 Task: Set the genre metadata to "Songs".
Action: Mouse moved to (138, 15)
Screenshot: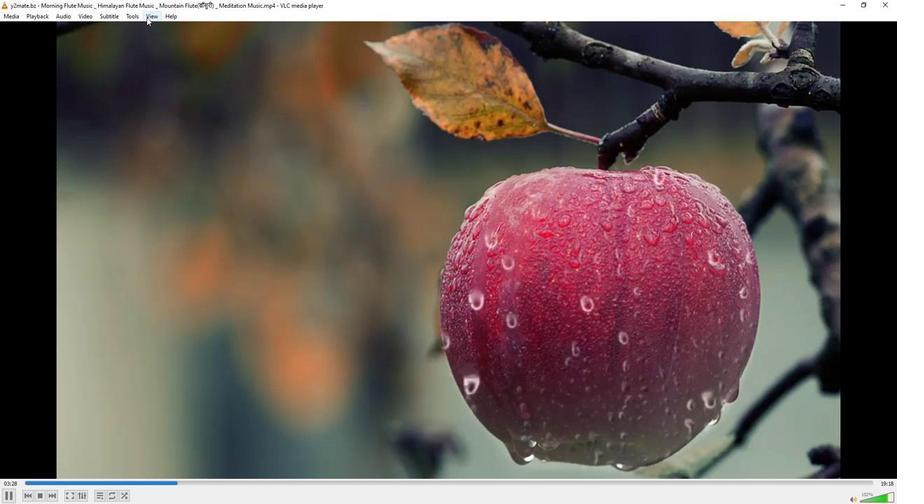 
Action: Mouse pressed left at (138, 15)
Screenshot: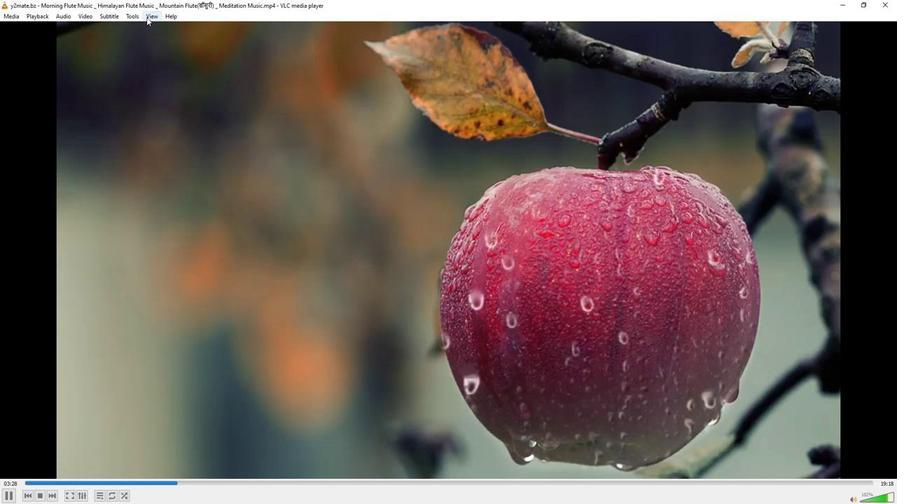 
Action: Mouse moved to (159, 126)
Screenshot: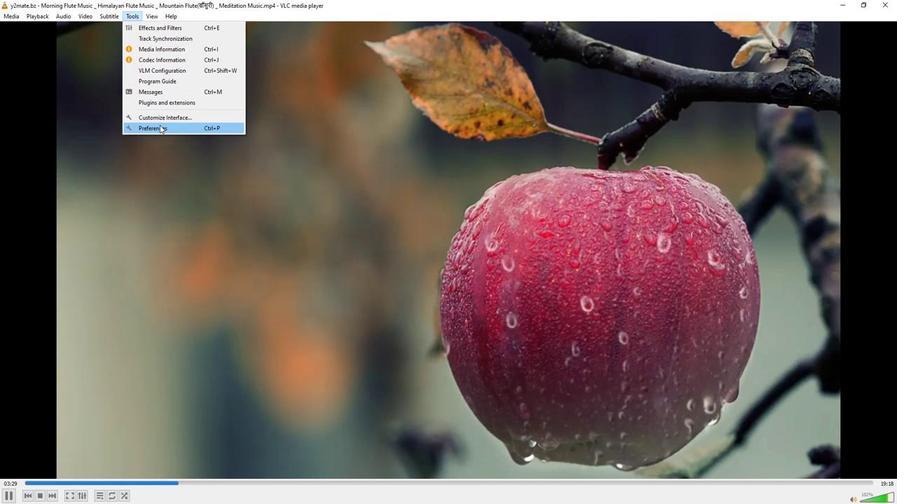 
Action: Mouse pressed left at (159, 126)
Screenshot: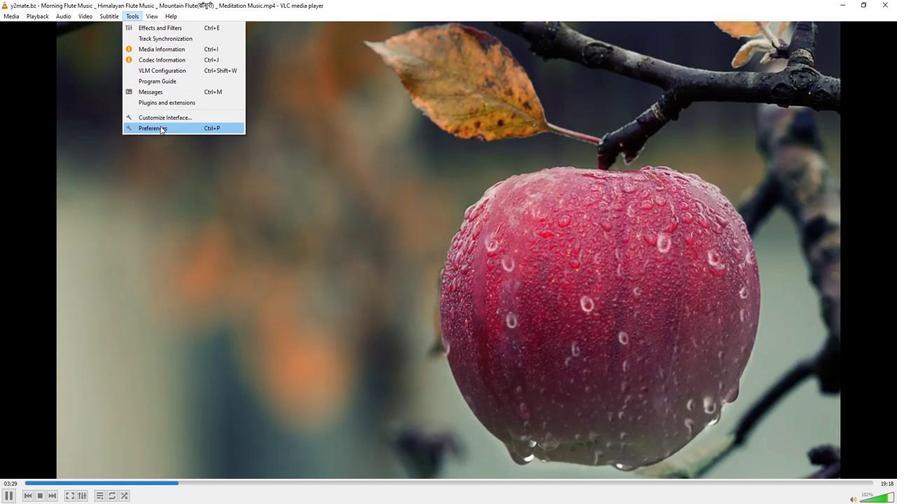 
Action: Mouse moved to (295, 409)
Screenshot: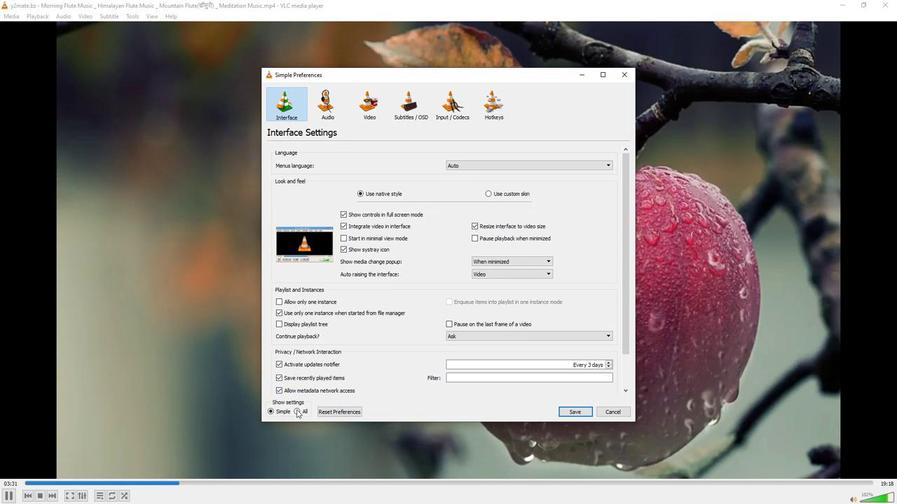 
Action: Mouse pressed left at (295, 409)
Screenshot: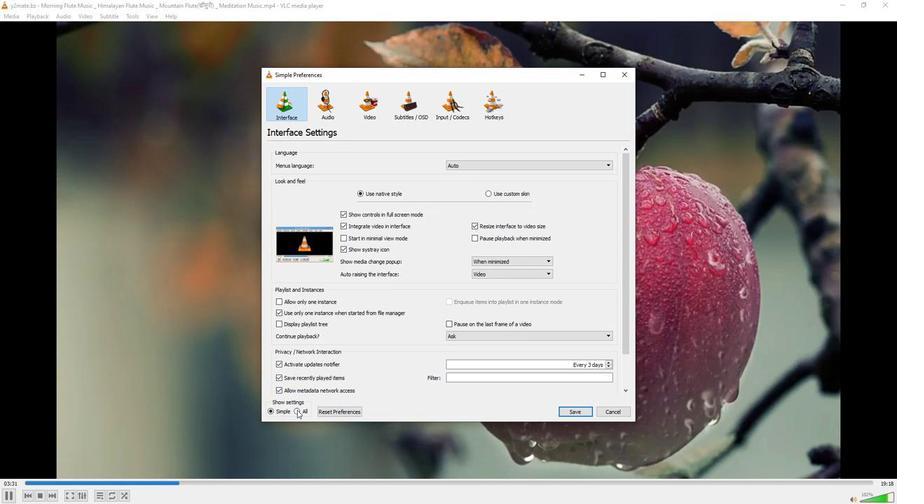 
Action: Mouse moved to (290, 242)
Screenshot: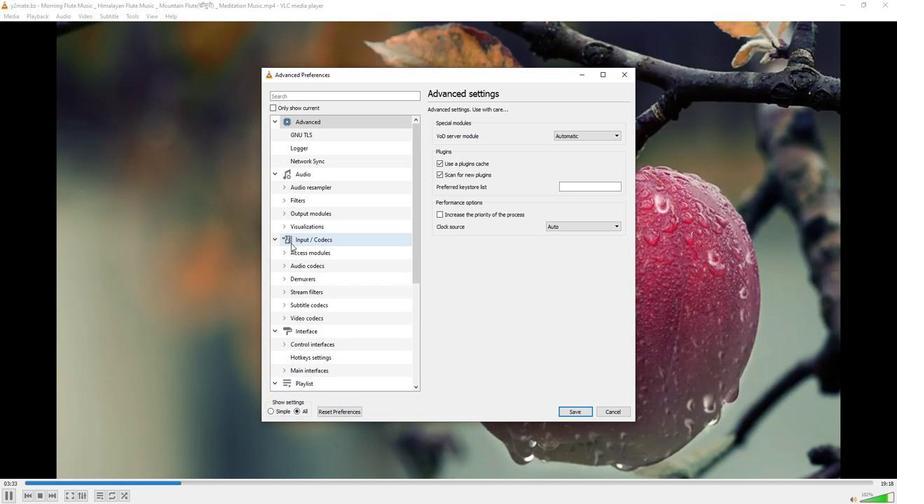 
Action: Mouse pressed left at (290, 242)
Screenshot: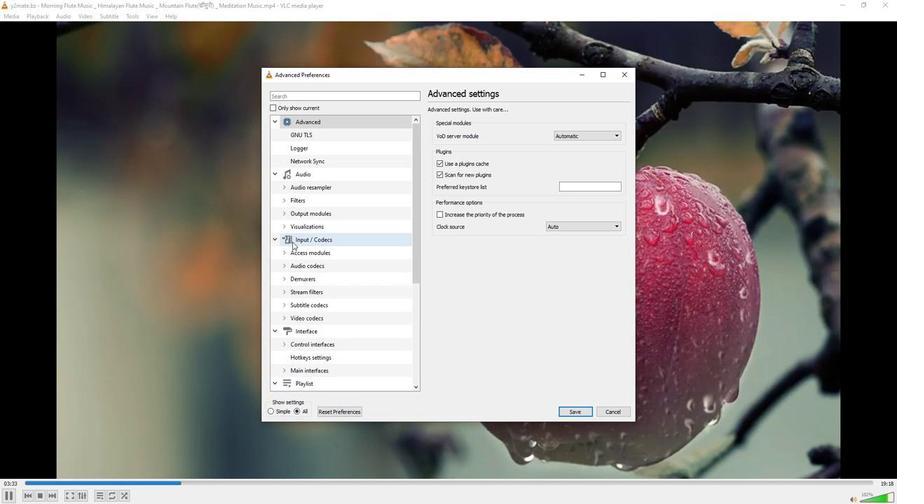 
Action: Mouse moved to (518, 351)
Screenshot: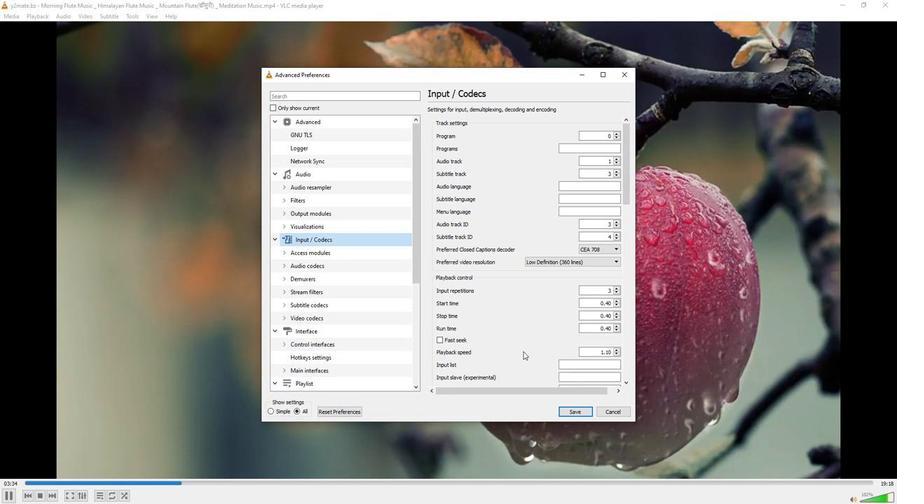 
Action: Mouse scrolled (518, 350) with delta (0, 0)
Screenshot: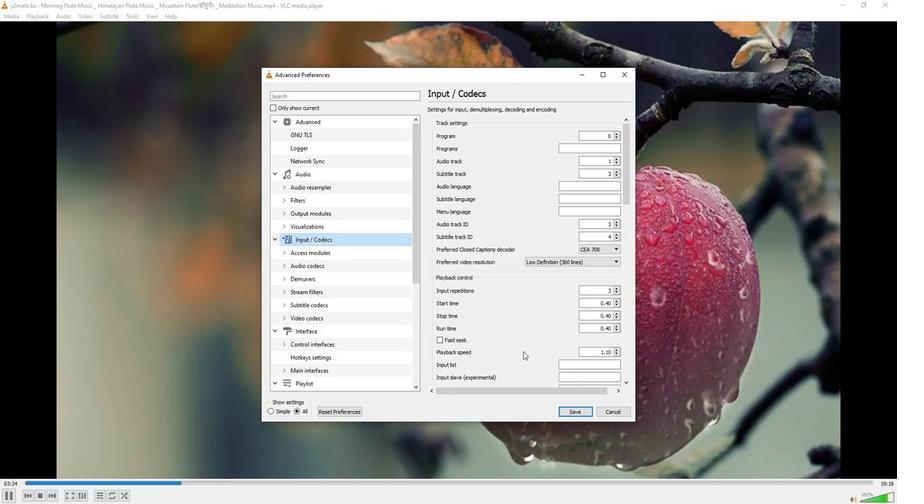 
Action: Mouse scrolled (518, 350) with delta (0, 0)
Screenshot: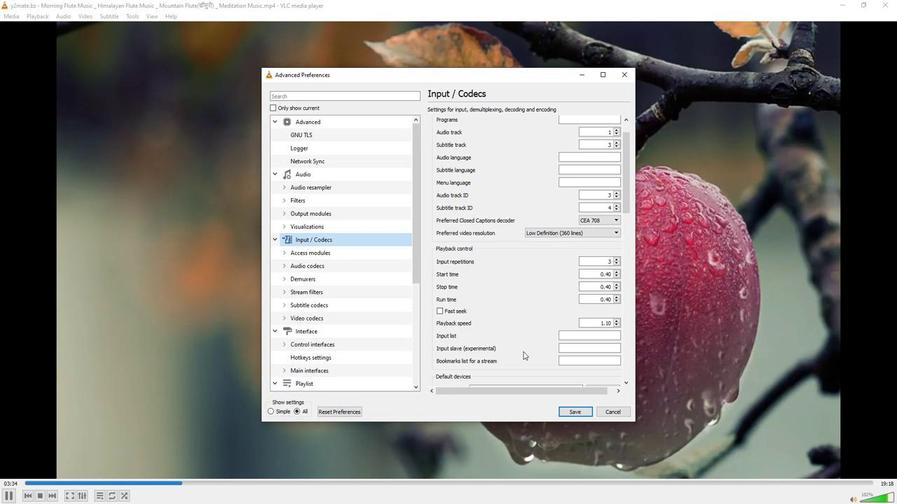 
Action: Mouse scrolled (518, 350) with delta (0, 0)
Screenshot: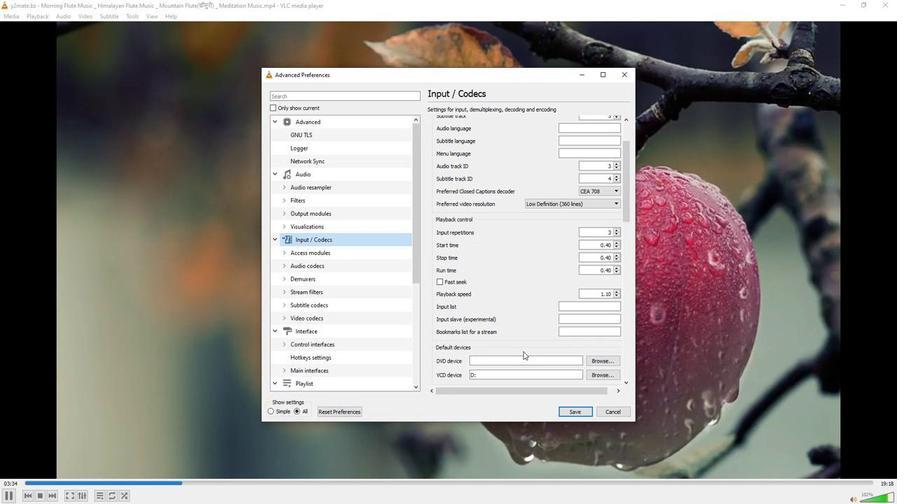 
Action: Mouse scrolled (518, 350) with delta (0, 0)
Screenshot: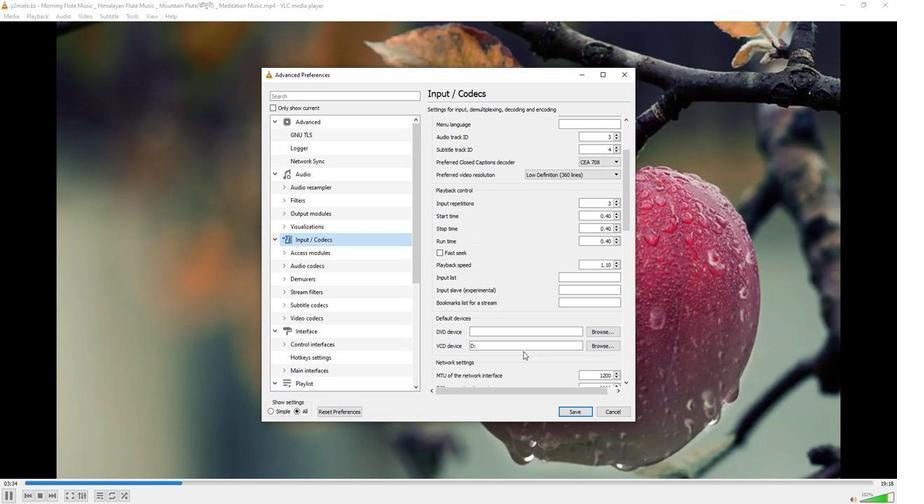 
Action: Mouse scrolled (518, 350) with delta (0, 0)
Screenshot: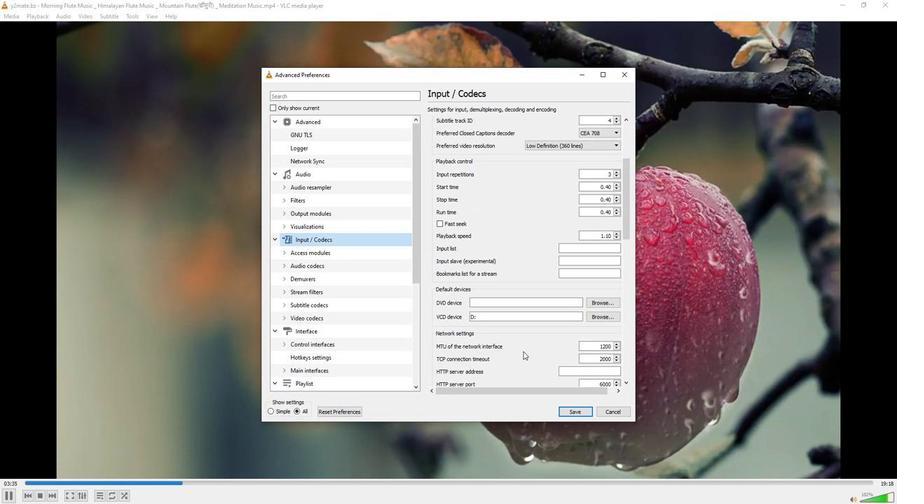 
Action: Mouse scrolled (518, 350) with delta (0, 0)
Screenshot: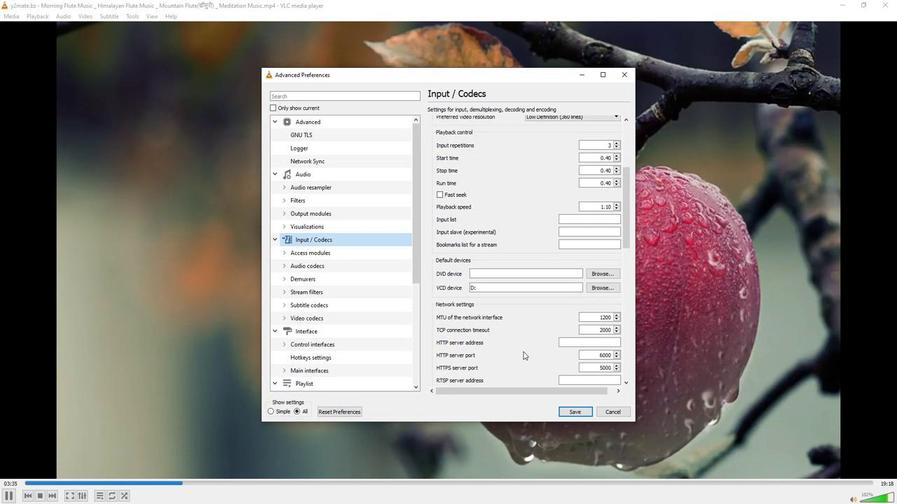 
Action: Mouse scrolled (518, 350) with delta (0, 0)
Screenshot: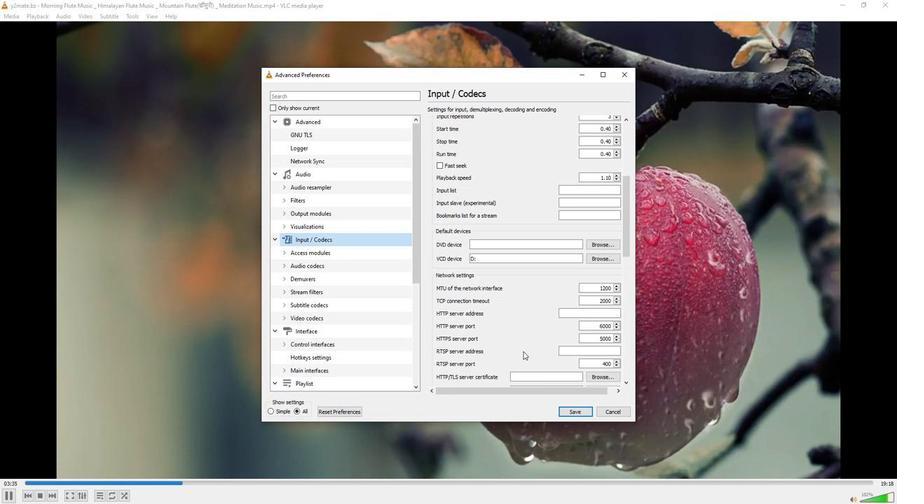 
Action: Mouse scrolled (518, 350) with delta (0, 0)
Screenshot: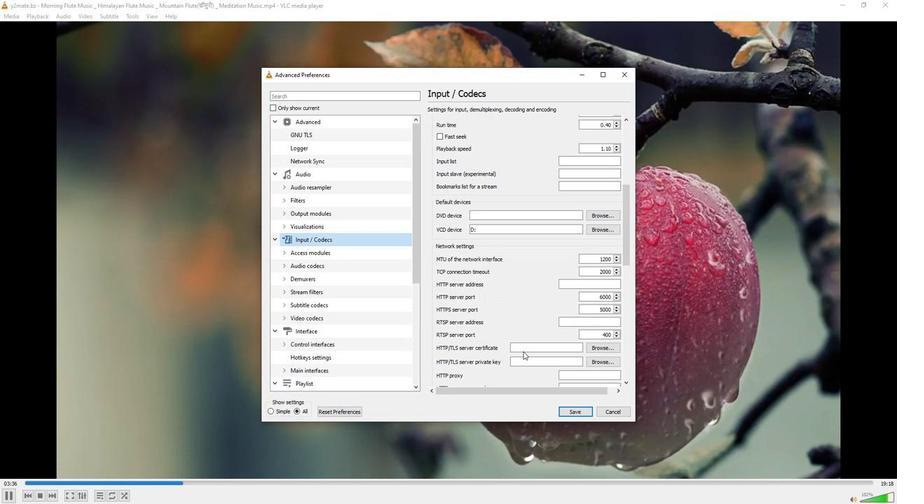 
Action: Mouse scrolled (518, 350) with delta (0, 0)
Screenshot: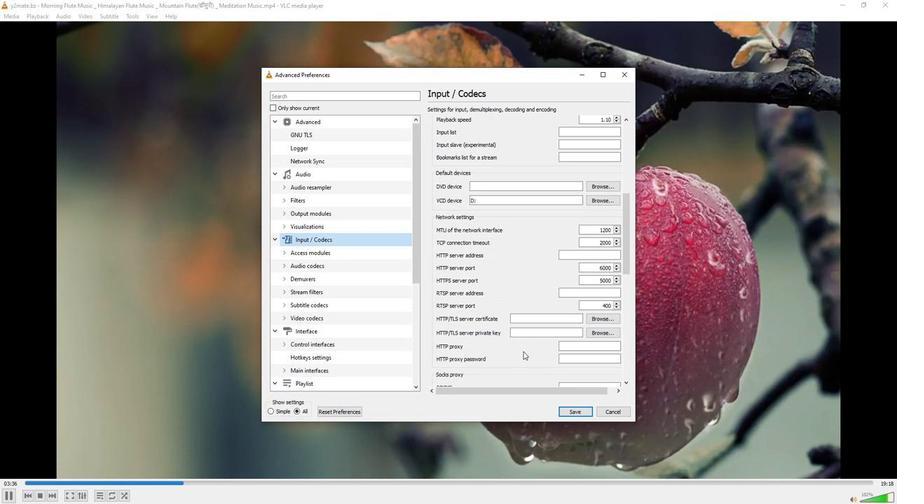 
Action: Mouse scrolled (518, 350) with delta (0, 0)
Screenshot: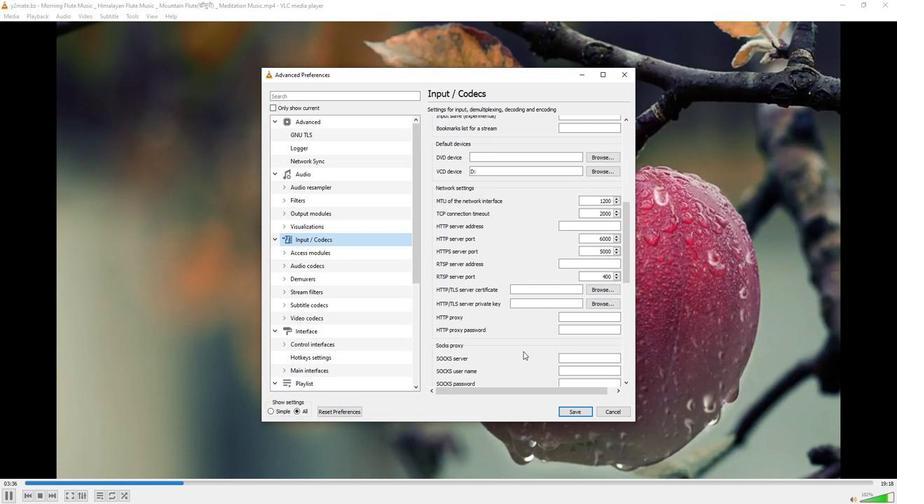 
Action: Mouse scrolled (518, 350) with delta (0, 0)
Screenshot: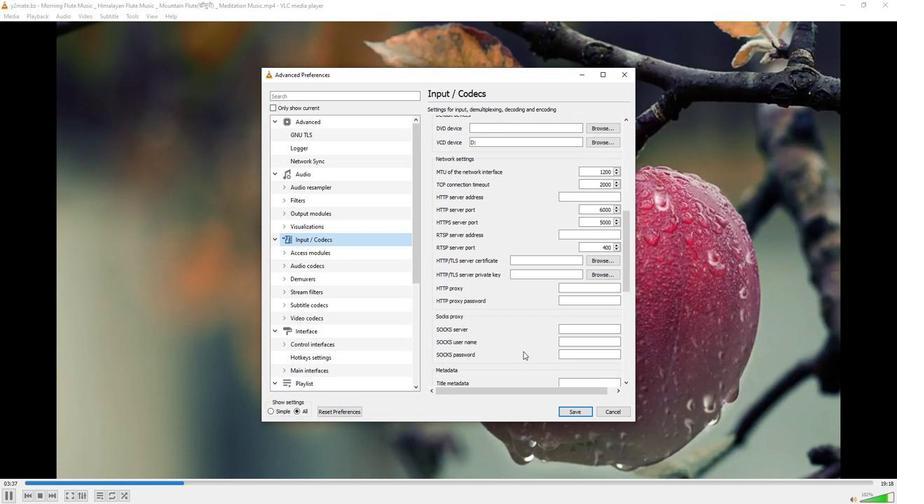
Action: Mouse scrolled (518, 350) with delta (0, 0)
Screenshot: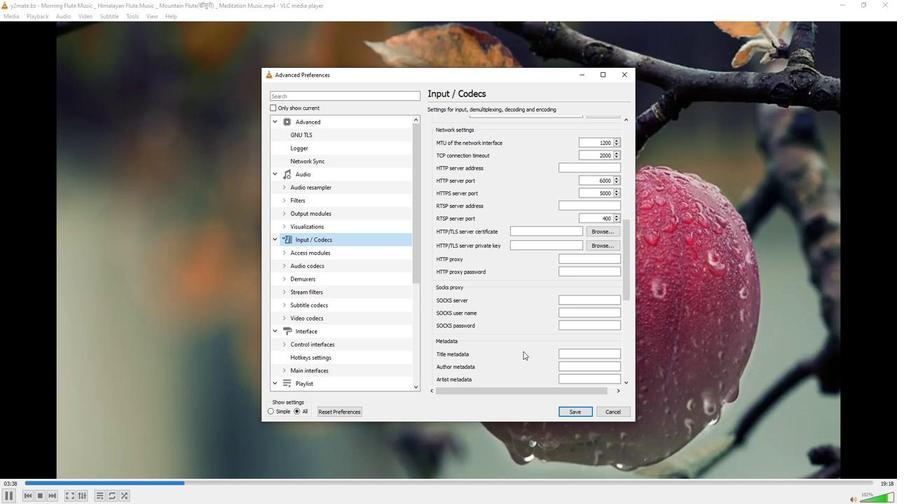 
Action: Mouse scrolled (518, 350) with delta (0, 0)
Screenshot: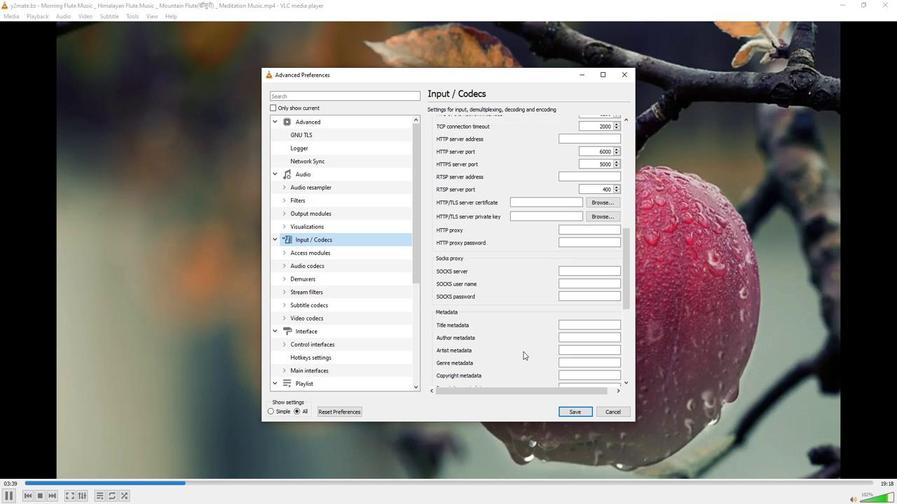 
Action: Mouse scrolled (518, 350) with delta (0, 0)
Screenshot: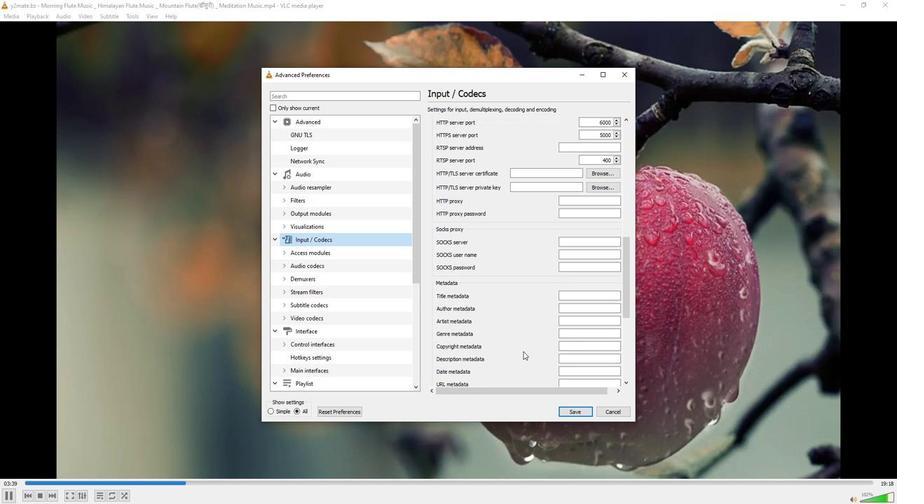 
Action: Mouse moved to (571, 302)
Screenshot: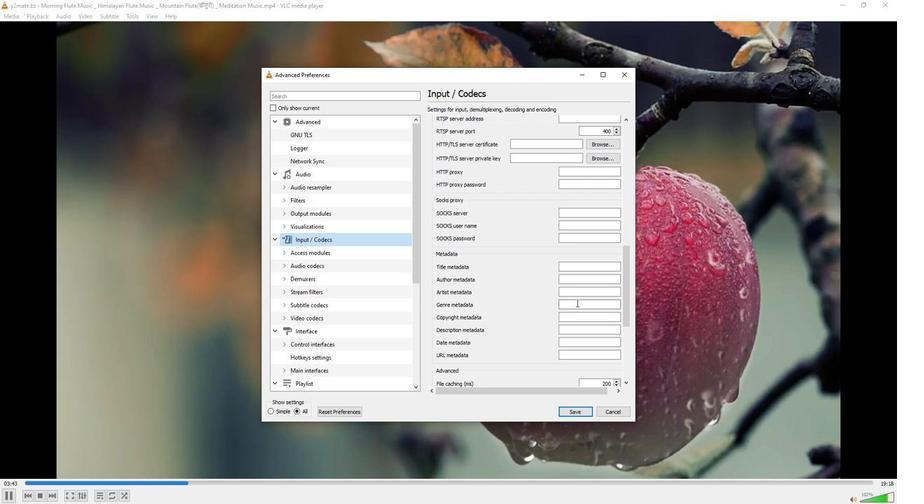 
Action: Mouse pressed left at (571, 302)
Screenshot: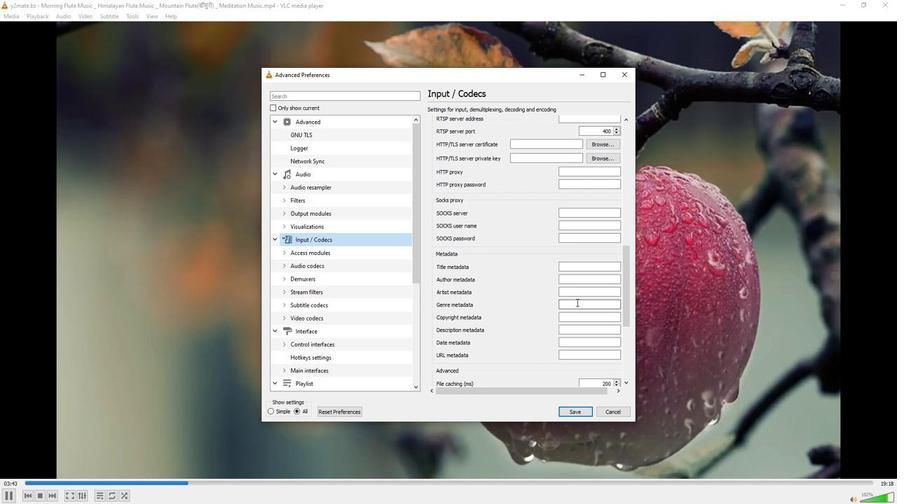 
Action: Key pressed <Key.shift>Songs
Screenshot: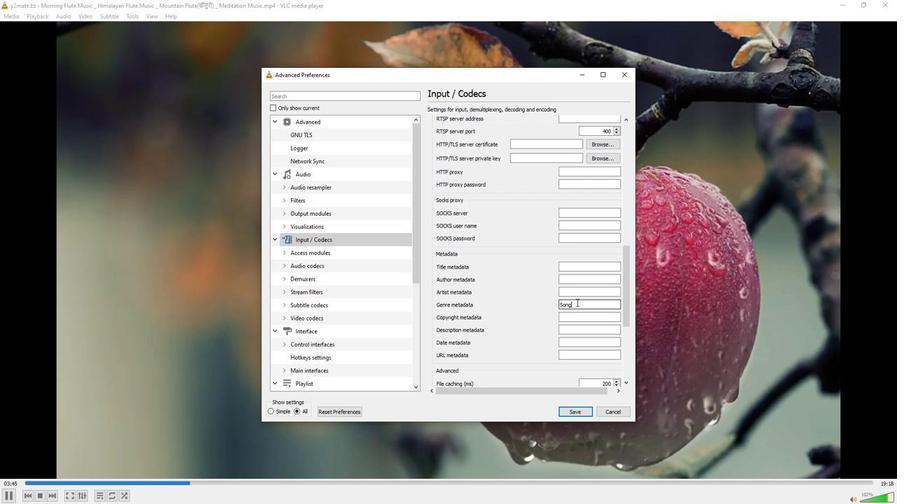 
